 Task: Look for products from Simply only.
Action: Mouse pressed left at (22, 134)
Screenshot: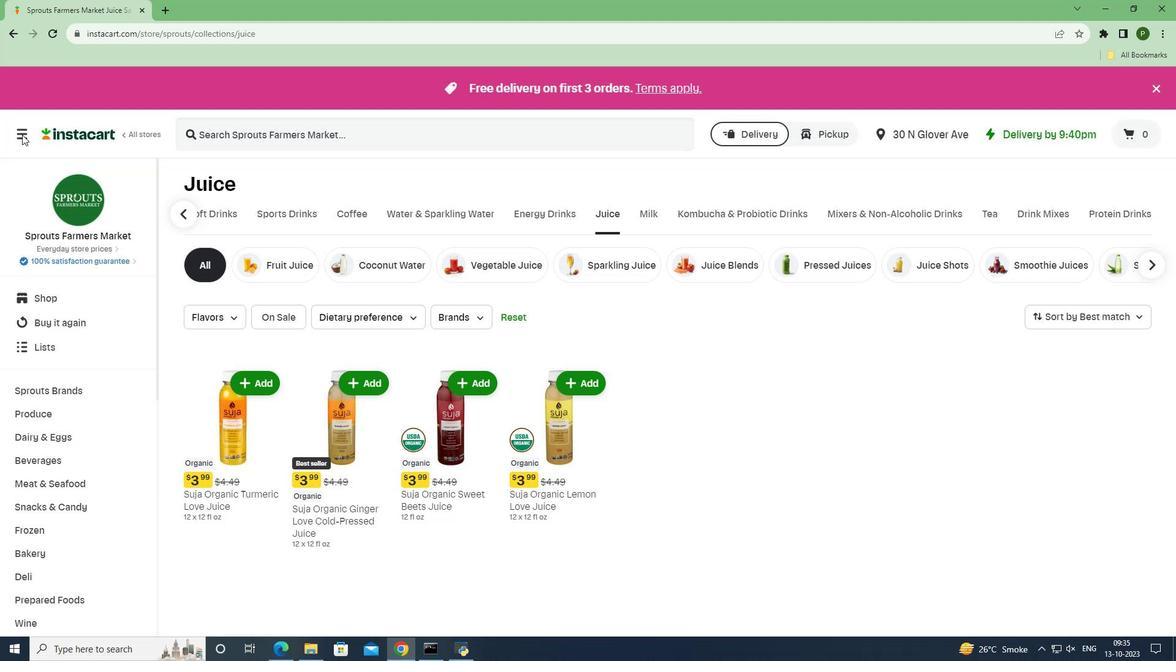 
Action: Mouse moved to (41, 321)
Screenshot: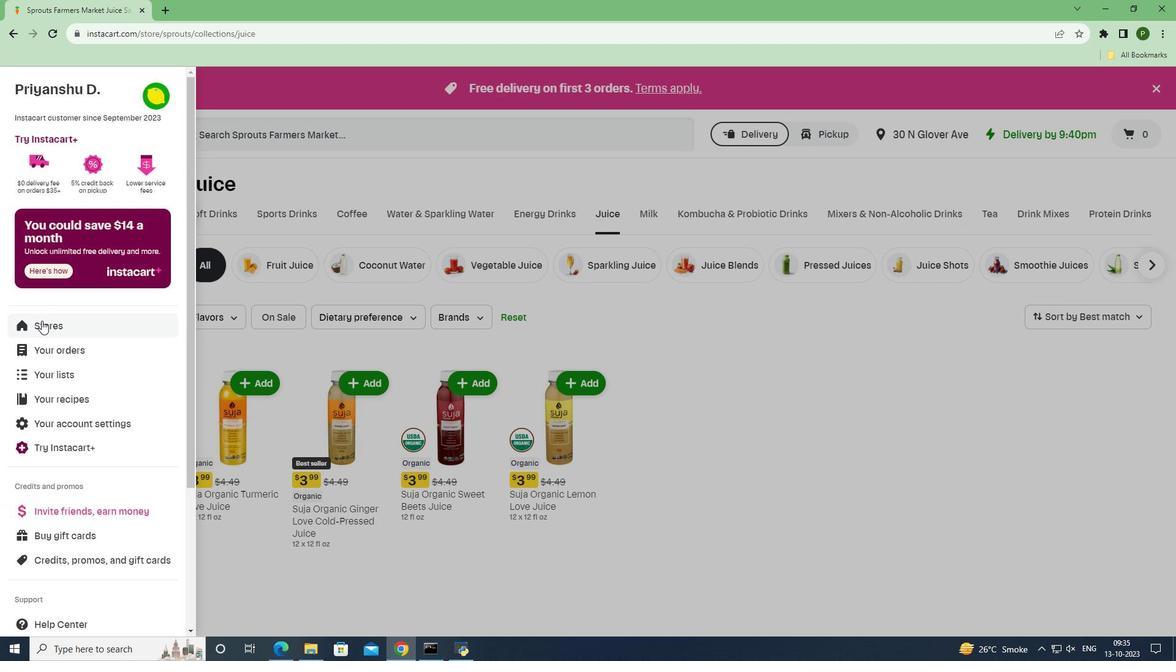 
Action: Mouse pressed left at (41, 321)
Screenshot: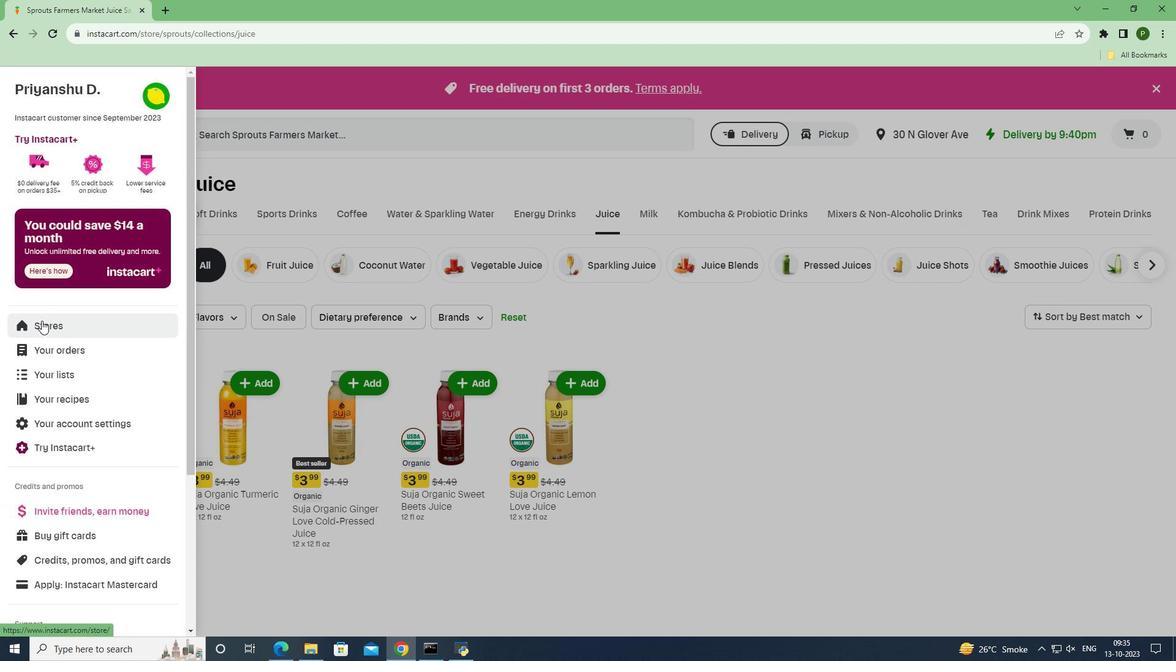 
Action: Mouse moved to (270, 143)
Screenshot: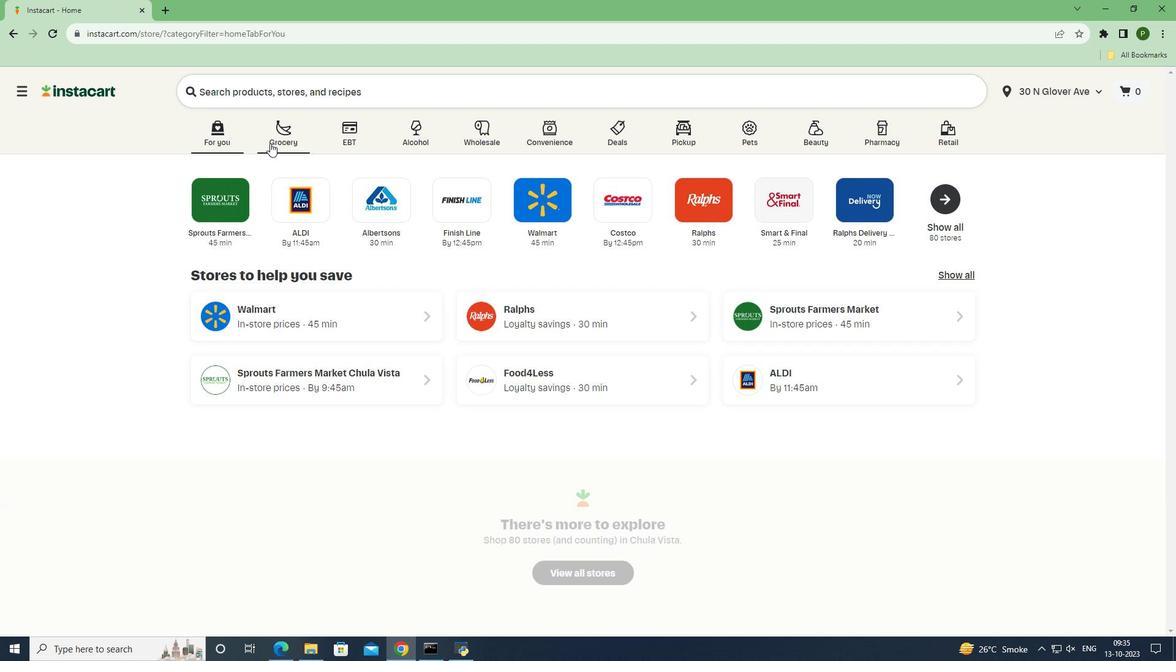 
Action: Mouse pressed left at (270, 143)
Screenshot: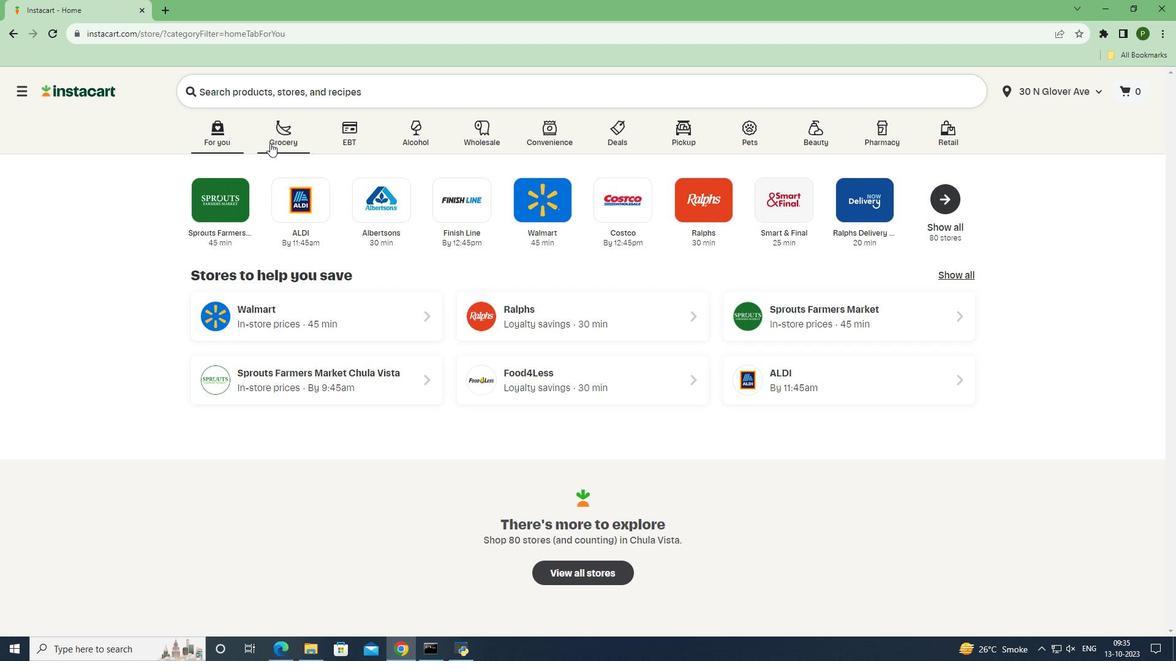 
Action: Mouse moved to (734, 289)
Screenshot: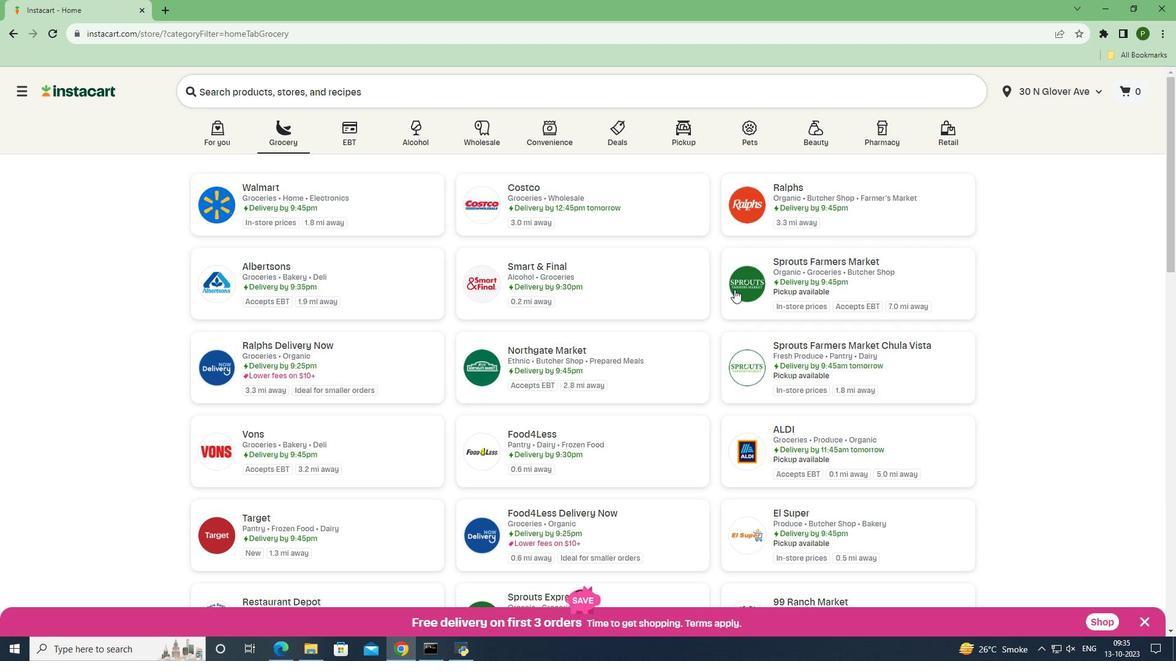 
Action: Mouse pressed left at (734, 289)
Screenshot: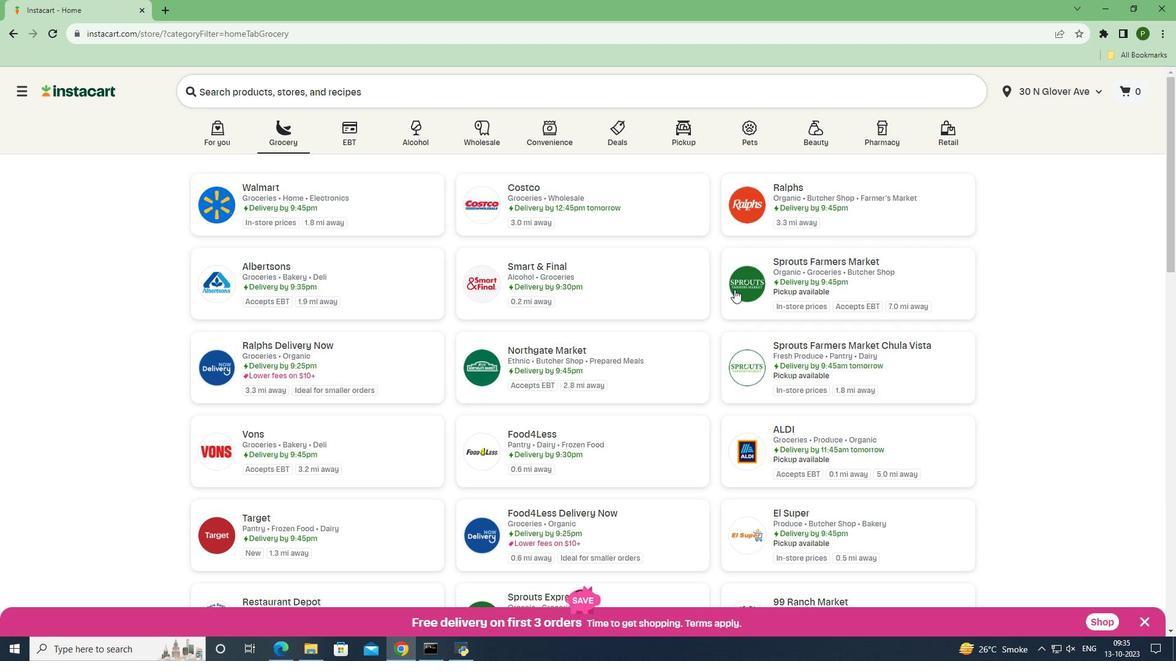 
Action: Mouse moved to (53, 457)
Screenshot: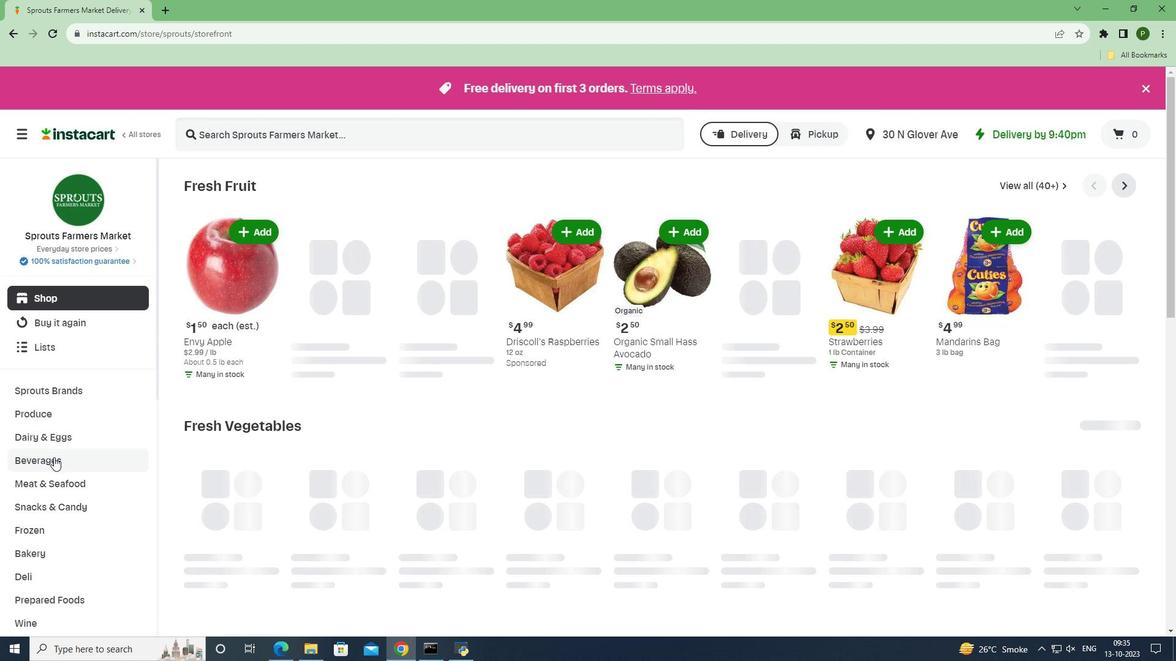 
Action: Mouse pressed left at (53, 457)
Screenshot: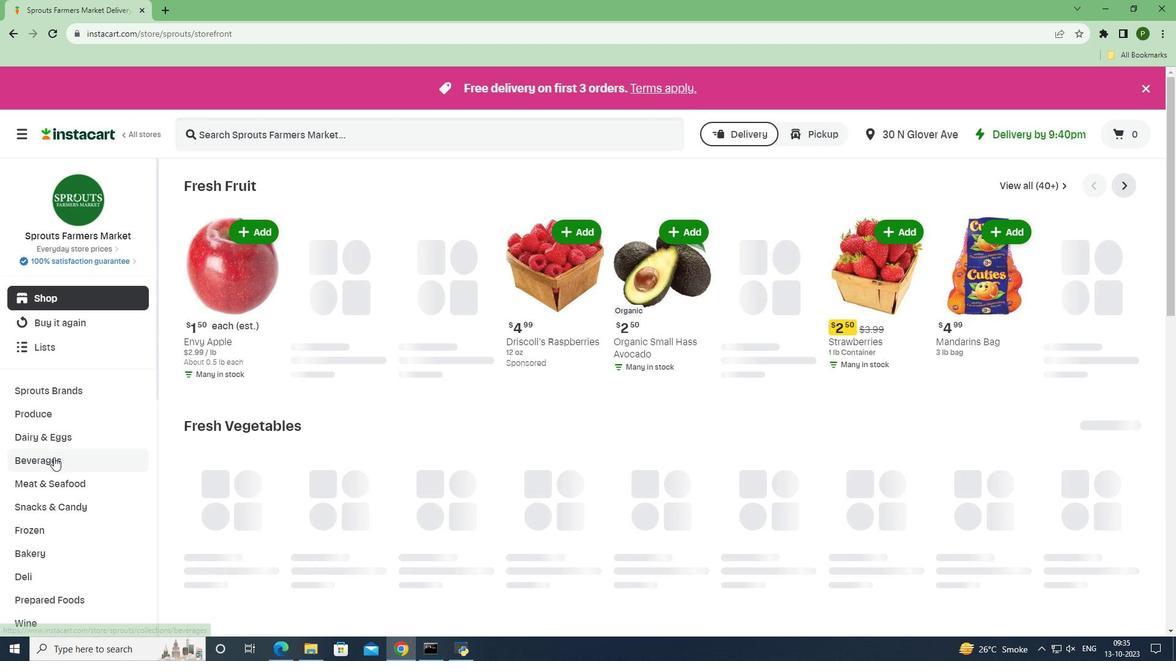 
Action: Mouse moved to (674, 211)
Screenshot: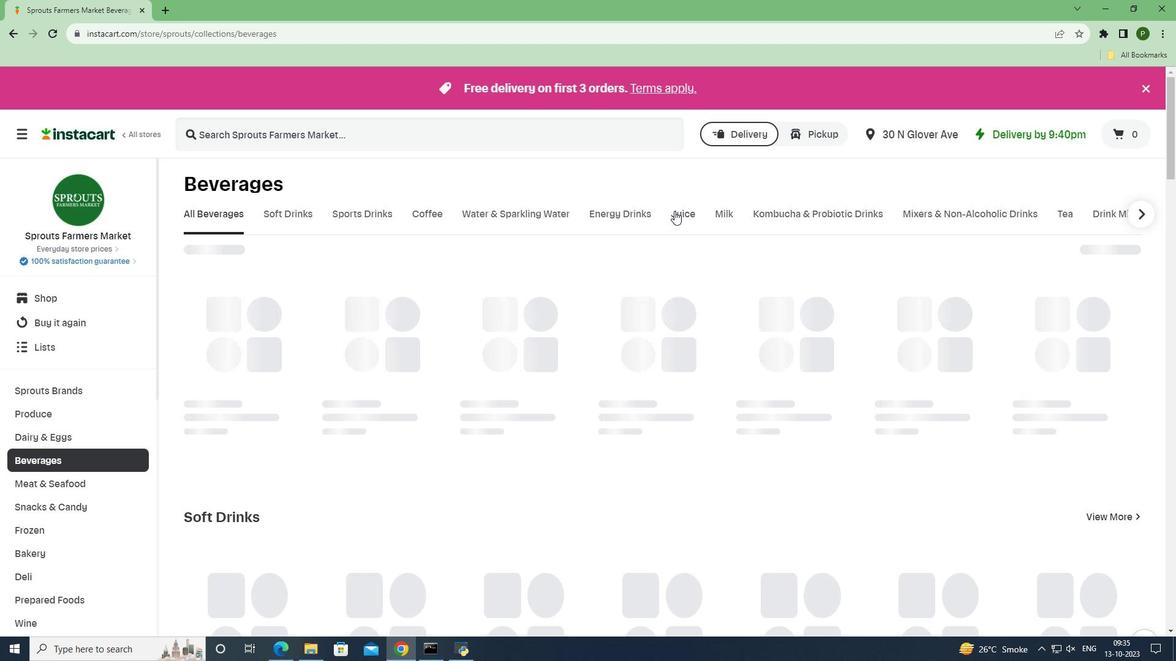 
Action: Mouse pressed left at (674, 211)
Screenshot: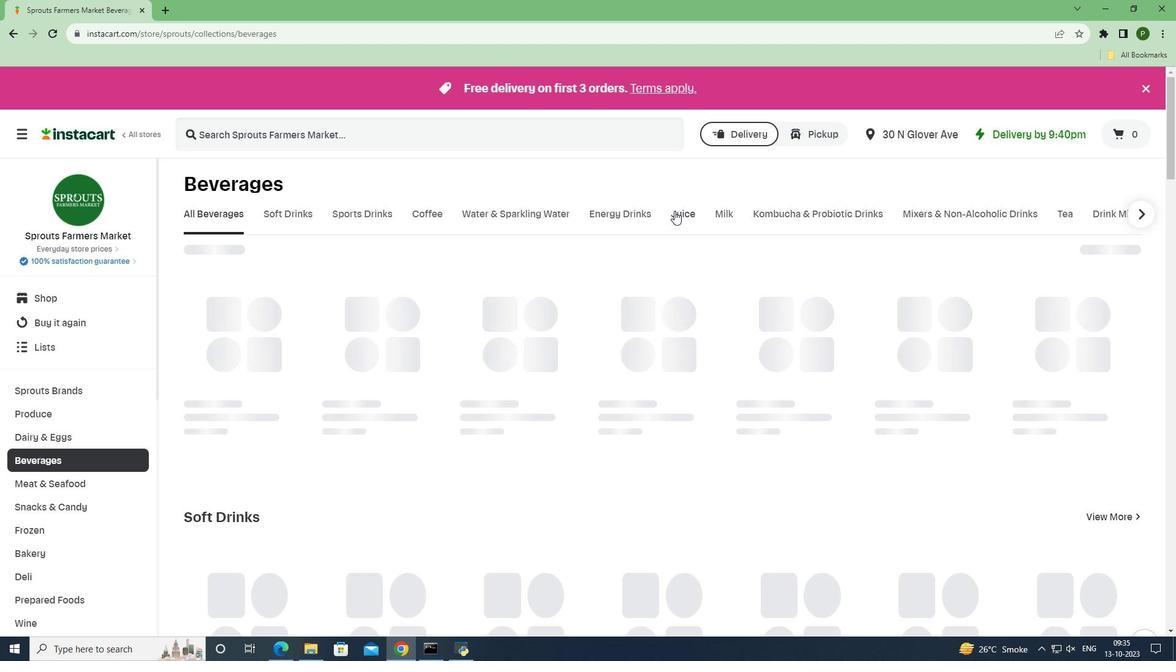 
Action: Mouse moved to (460, 319)
Screenshot: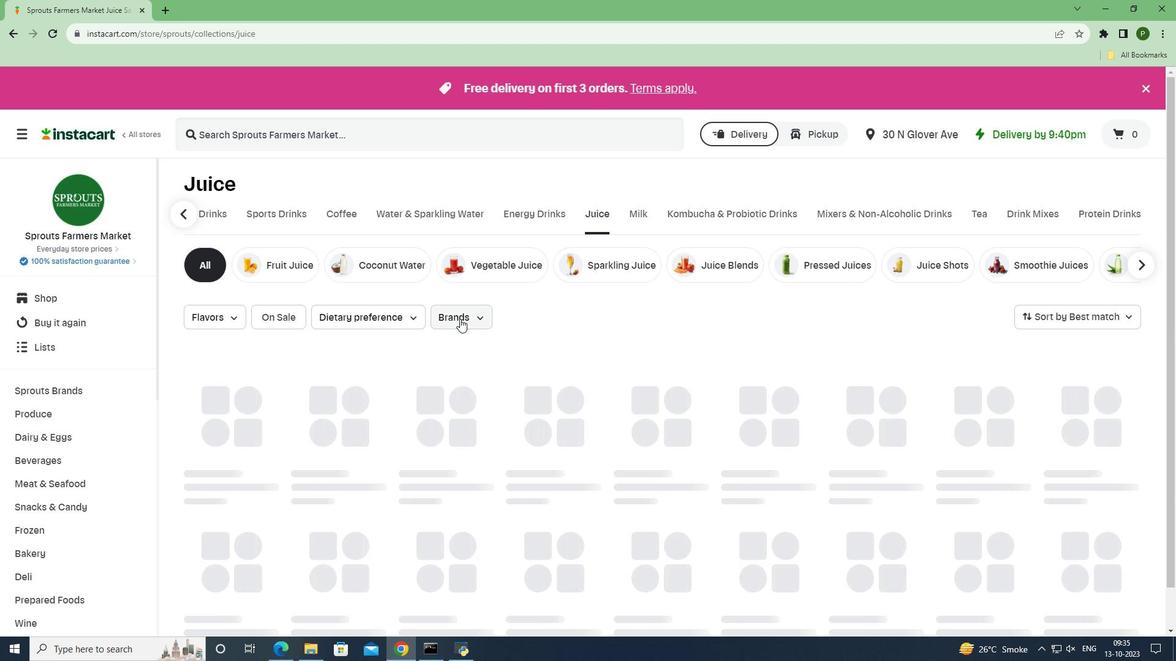 
Action: Mouse pressed left at (460, 319)
Screenshot: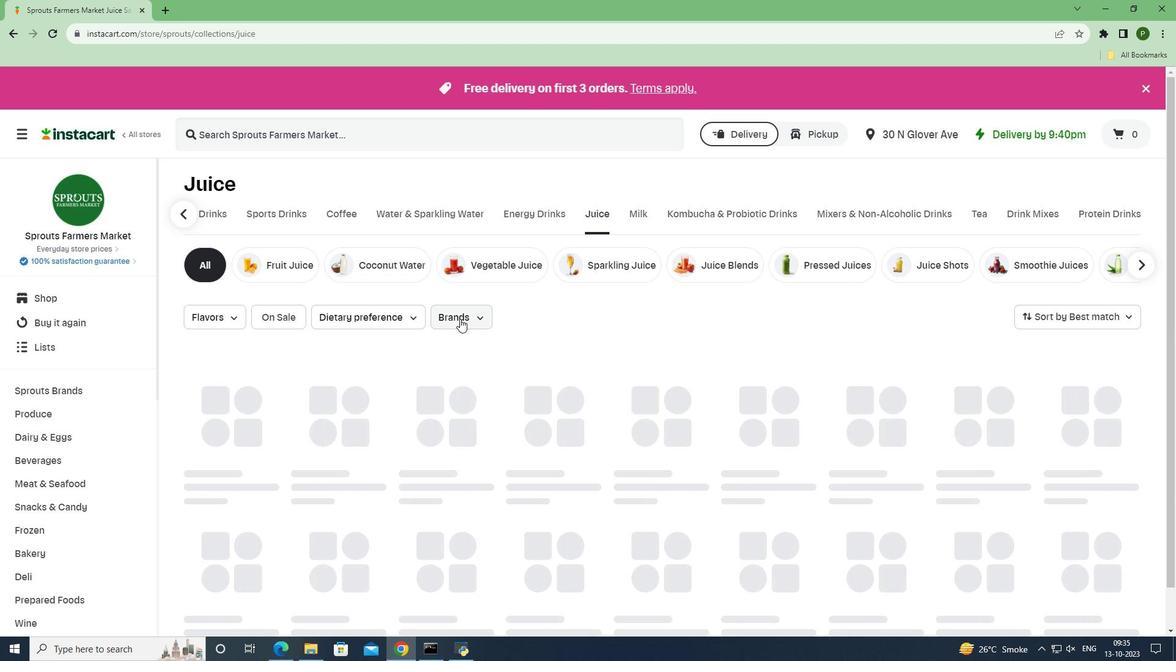 
Action: Mouse moved to (510, 389)
Screenshot: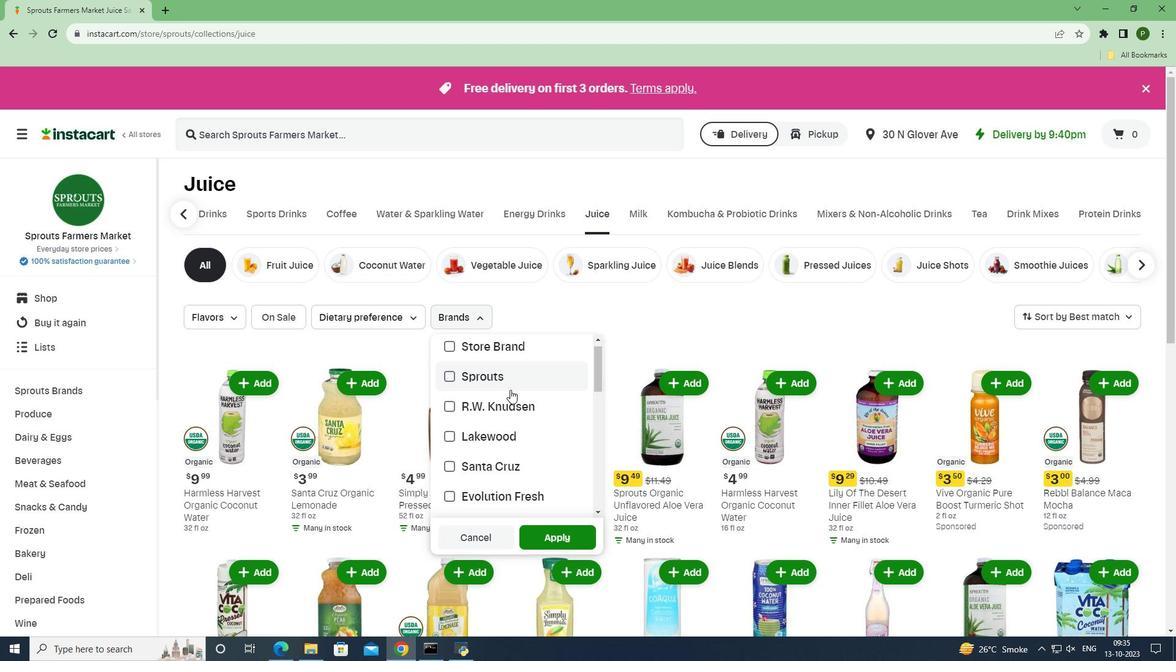 
Action: Mouse scrolled (510, 389) with delta (0, 0)
Screenshot: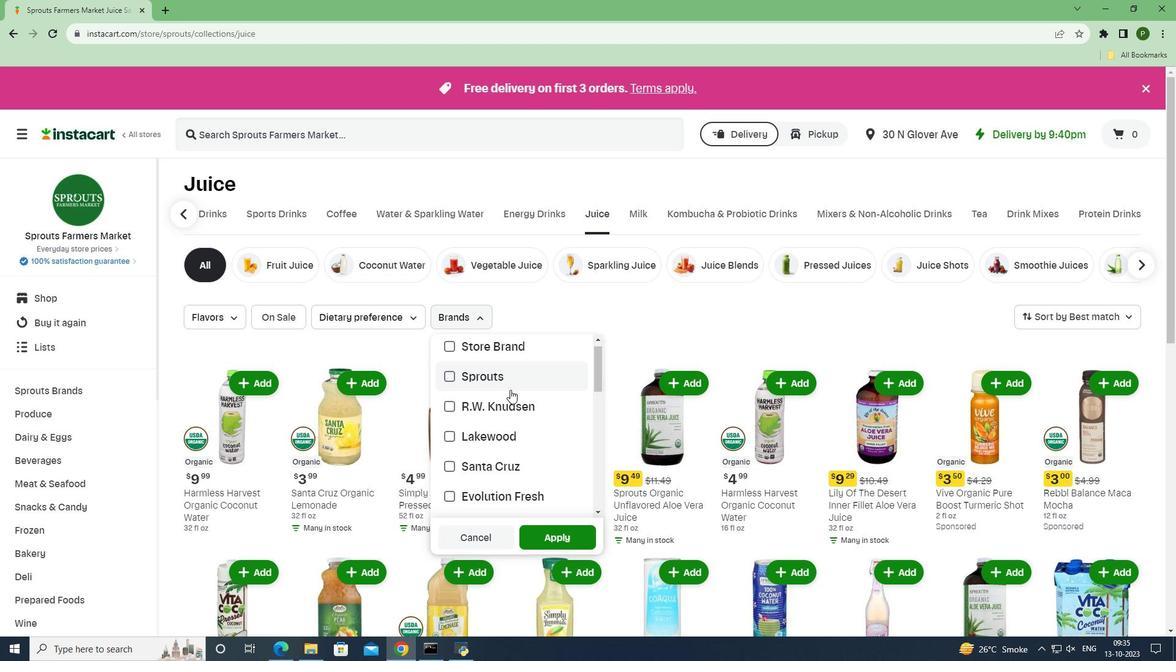 
Action: Mouse moved to (514, 403)
Screenshot: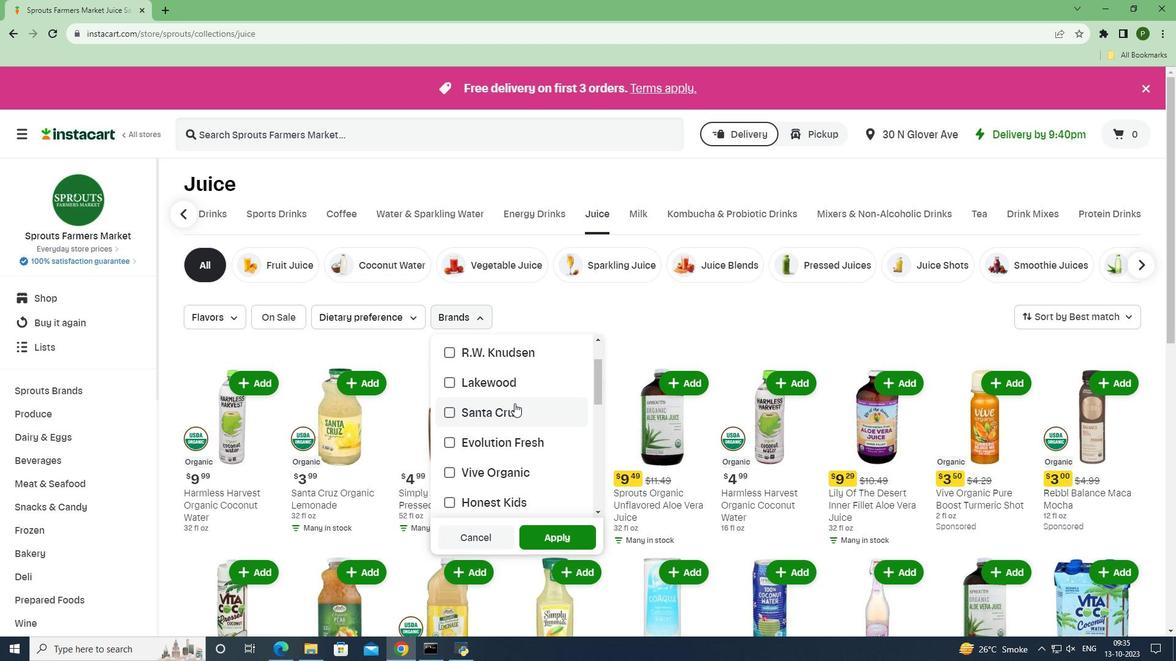 
Action: Mouse scrolled (514, 403) with delta (0, 0)
Screenshot: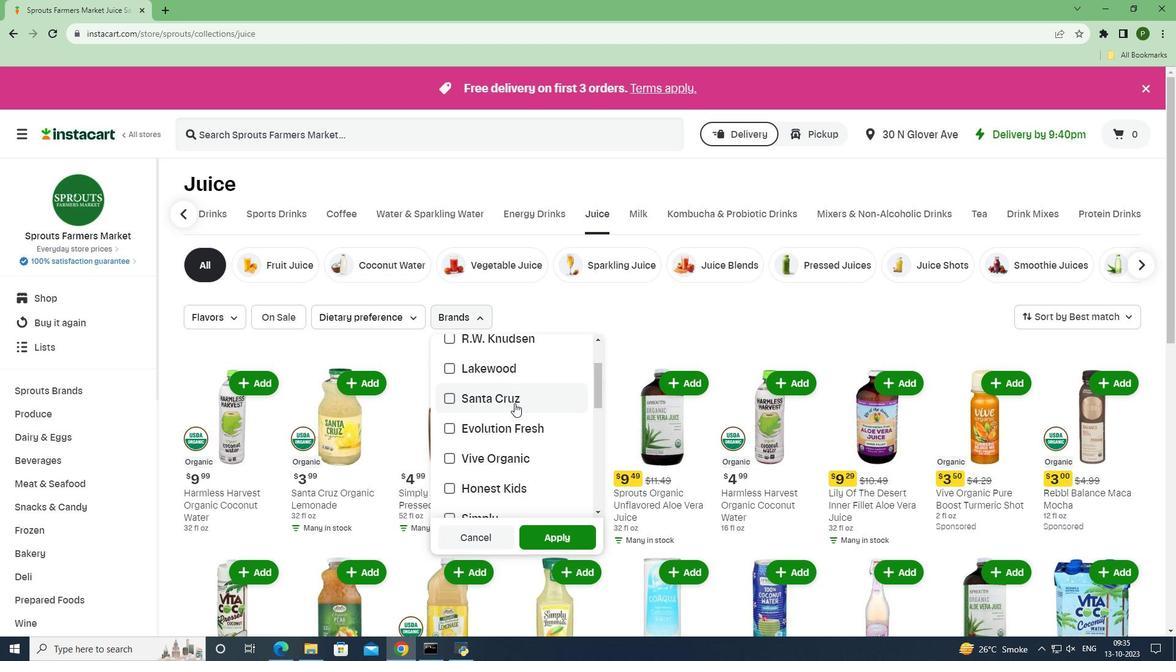 
Action: Mouse moved to (515, 404)
Screenshot: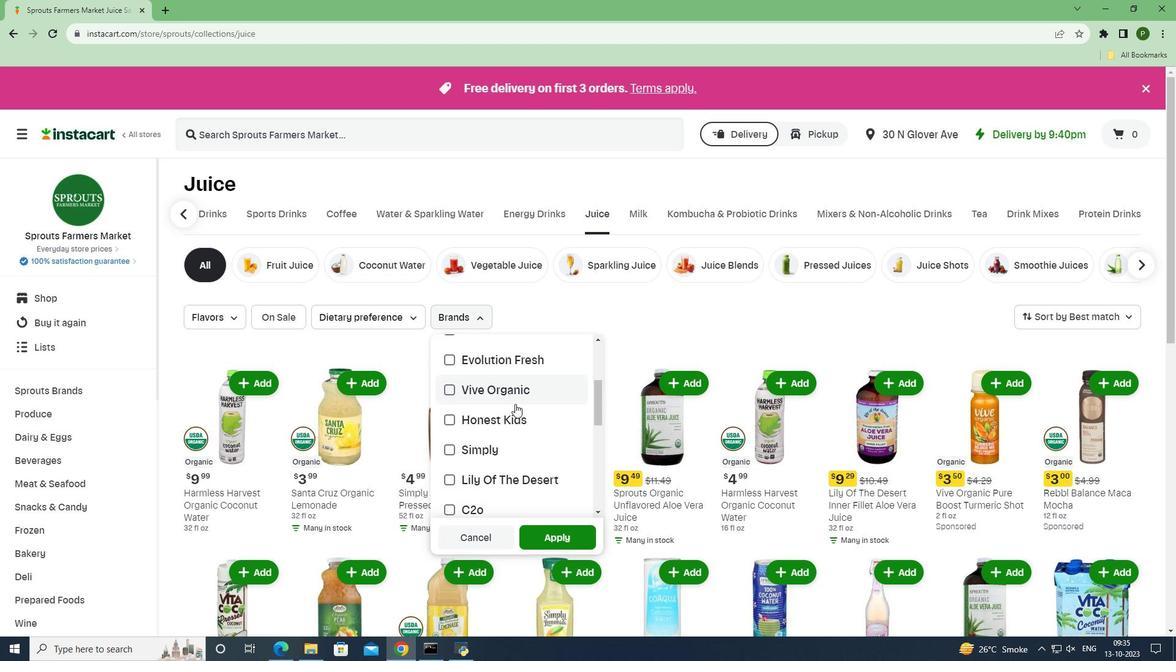 
Action: Mouse scrolled (515, 403) with delta (0, 0)
Screenshot: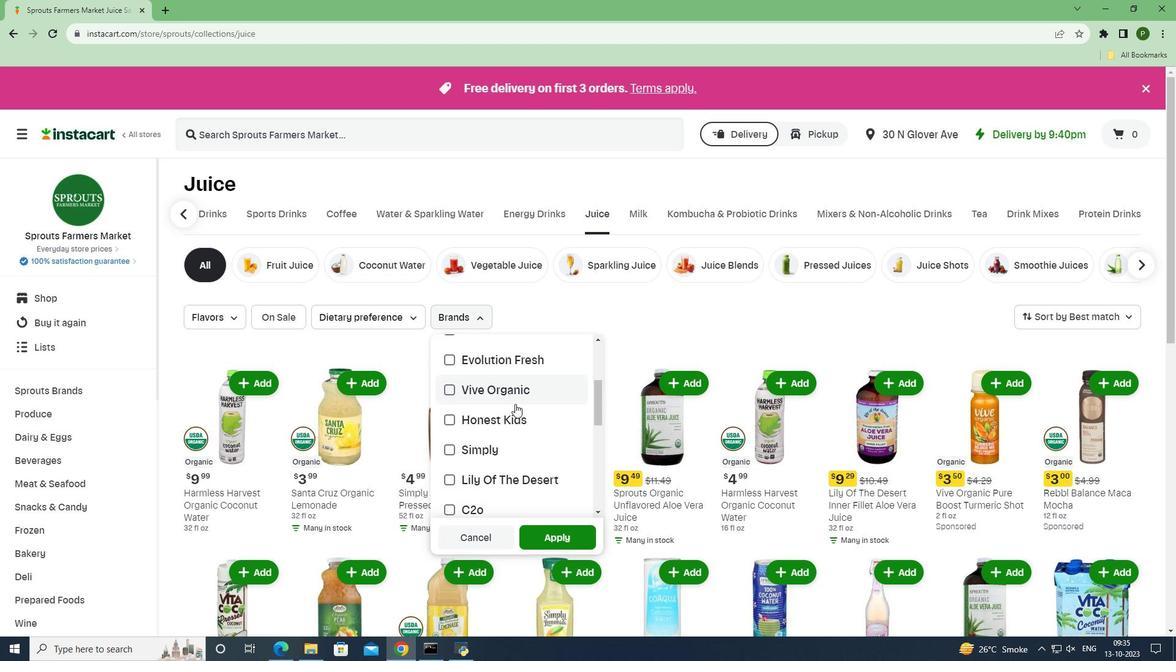 
Action: Mouse moved to (495, 416)
Screenshot: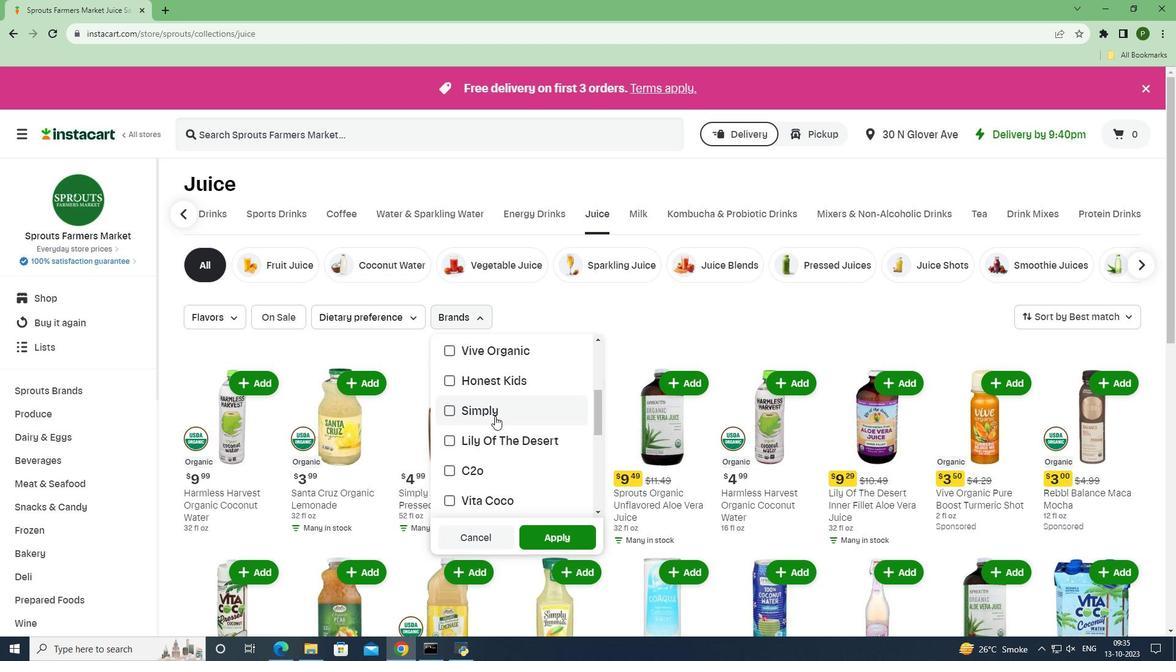 
Action: Mouse pressed left at (495, 416)
Screenshot: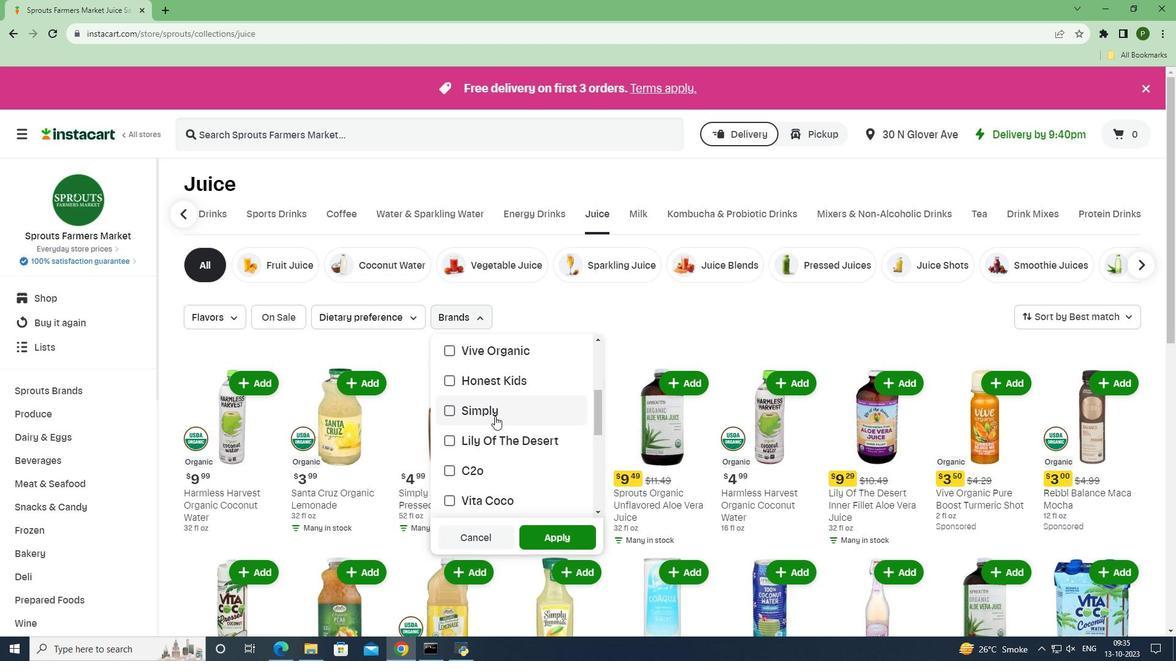 
Action: Mouse moved to (575, 536)
Screenshot: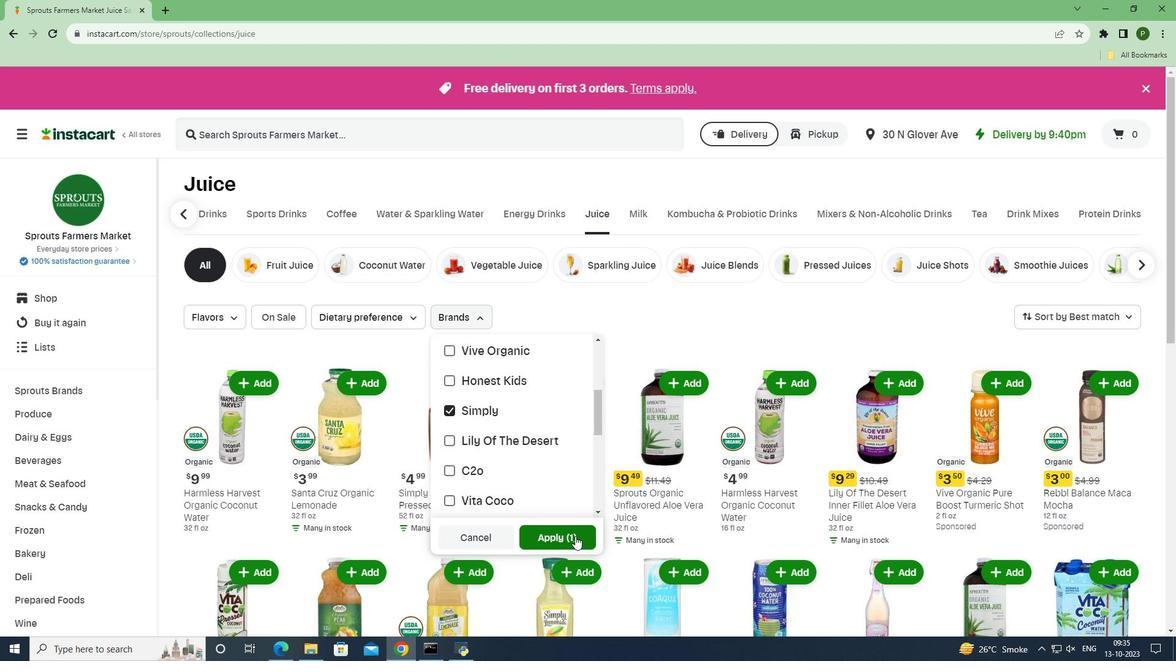 
Action: Mouse pressed left at (575, 536)
Screenshot: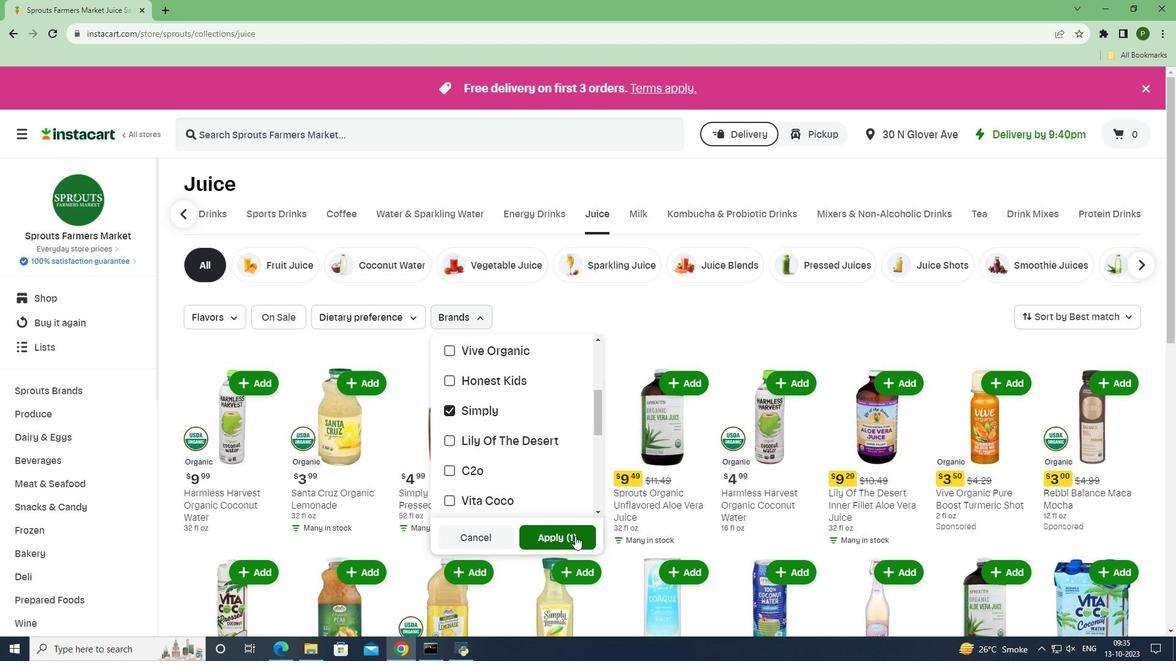 
Action: Mouse moved to (681, 535)
Screenshot: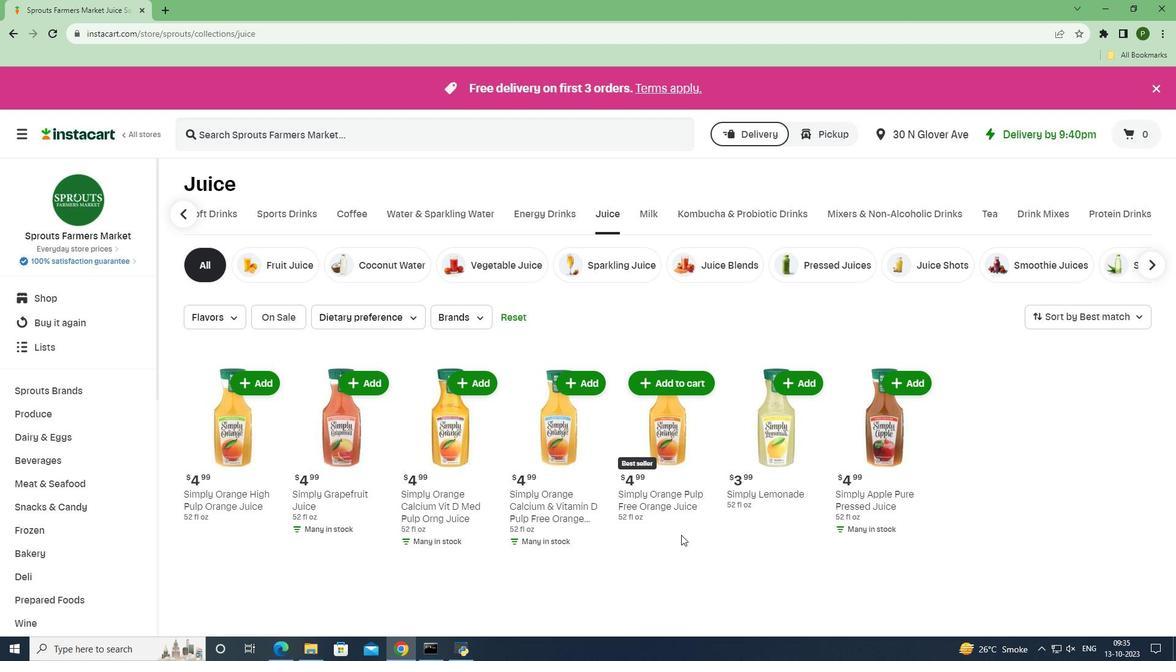 
